 Task: Check the percentage active listings of storage in the last 5 years.
Action: Mouse moved to (979, 226)
Screenshot: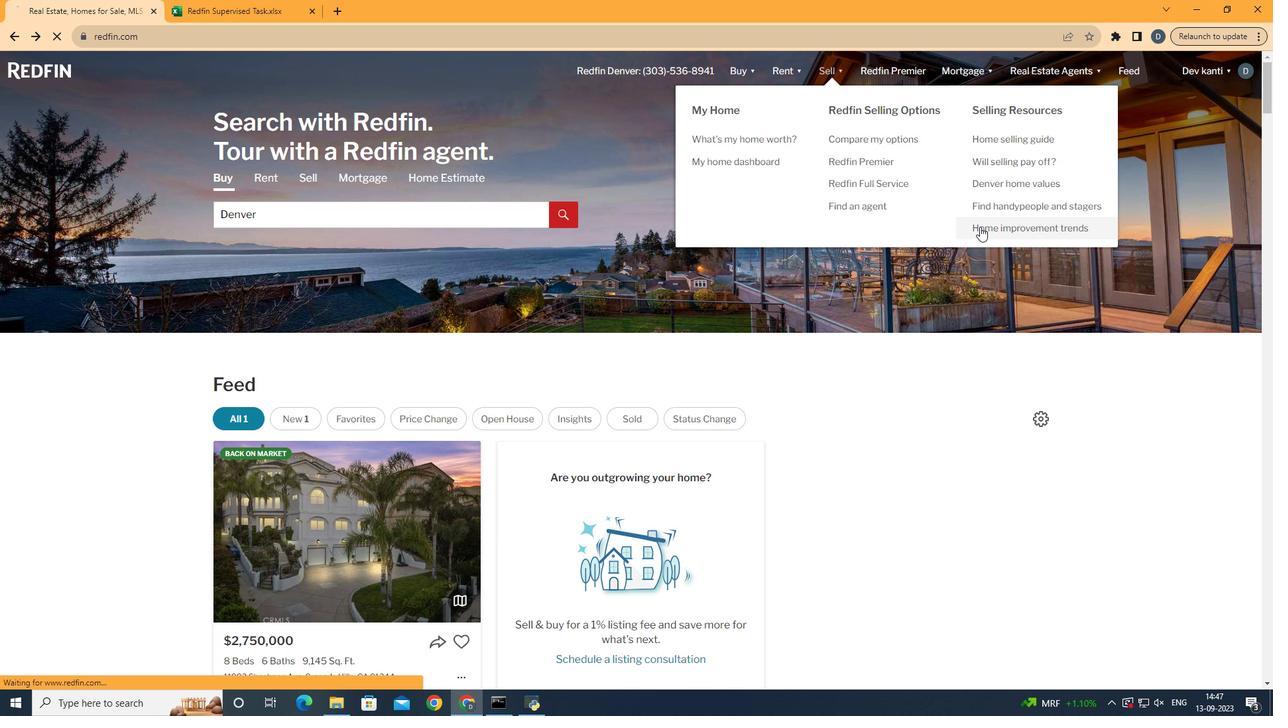 
Action: Mouse pressed left at (979, 226)
Screenshot: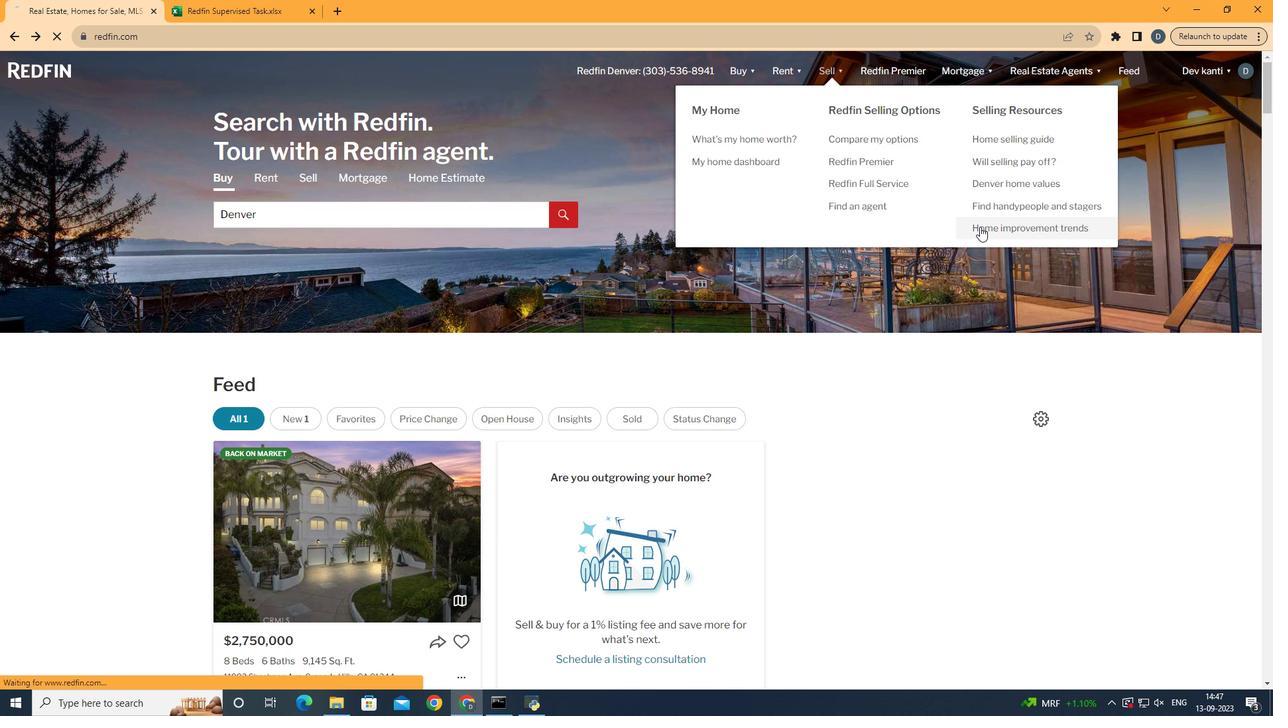 
Action: Mouse moved to (341, 260)
Screenshot: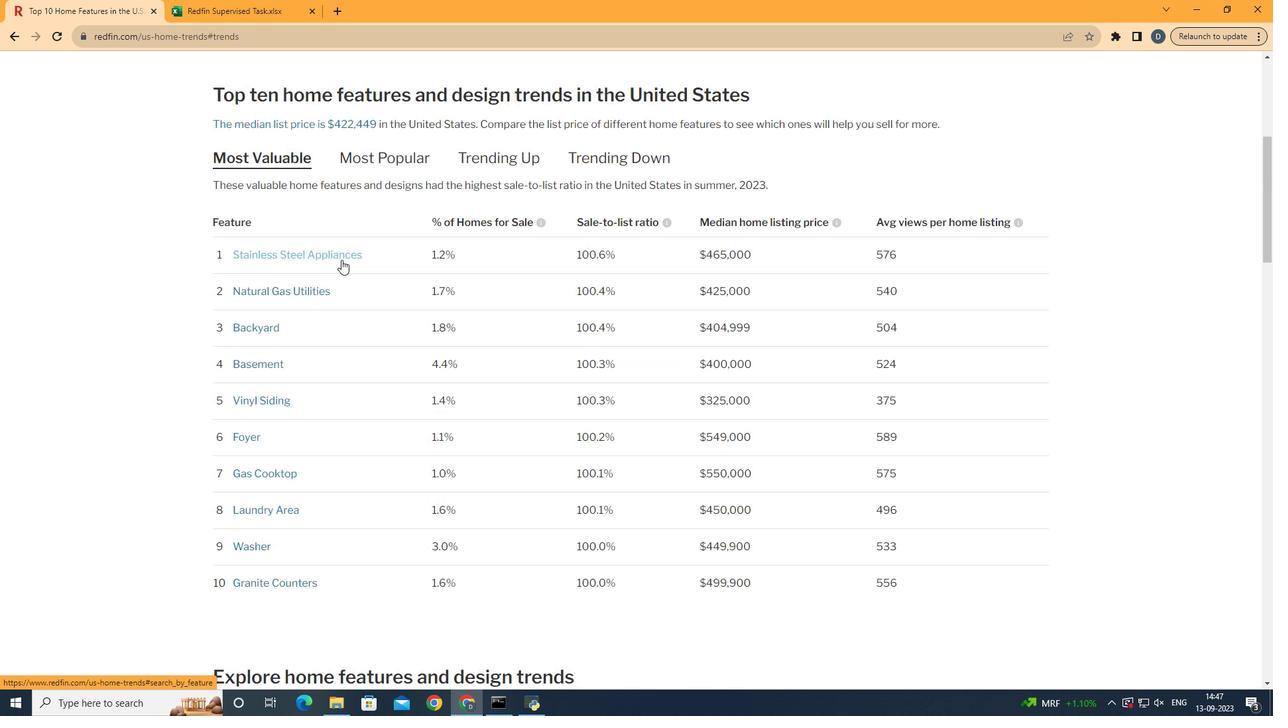
Action: Mouse pressed left at (341, 260)
Screenshot: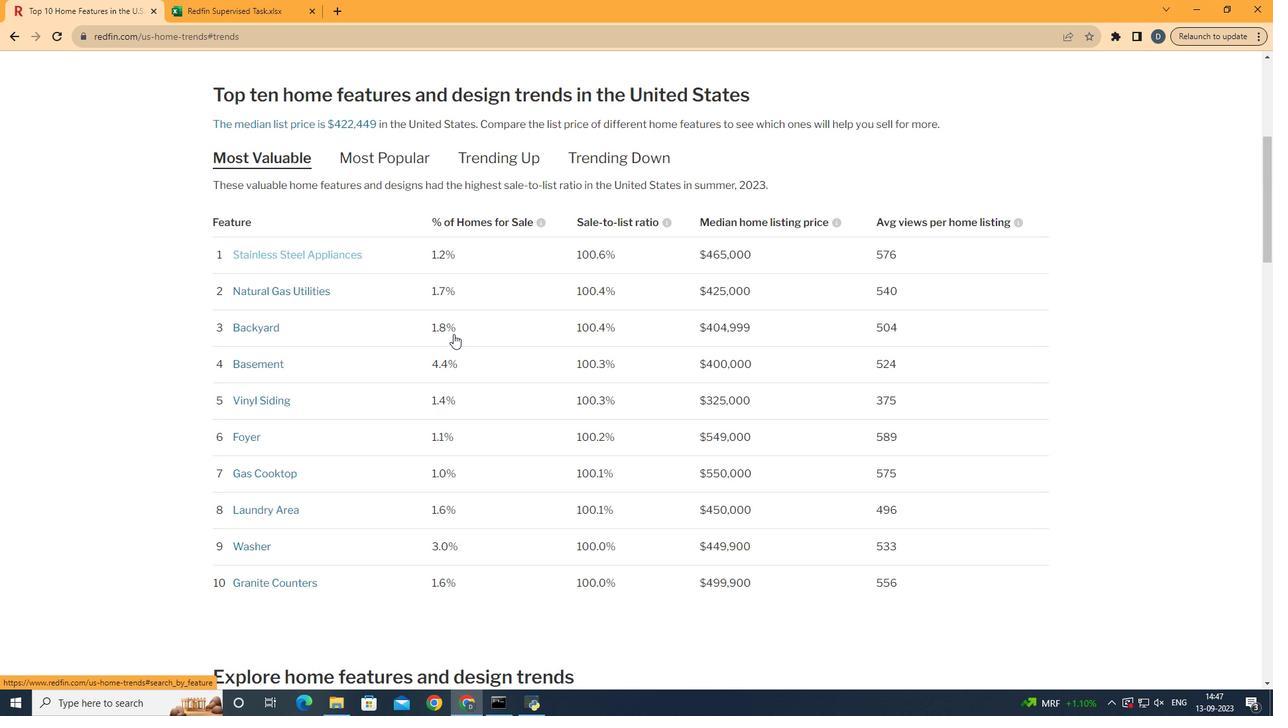 
Action: Mouse moved to (664, 323)
Screenshot: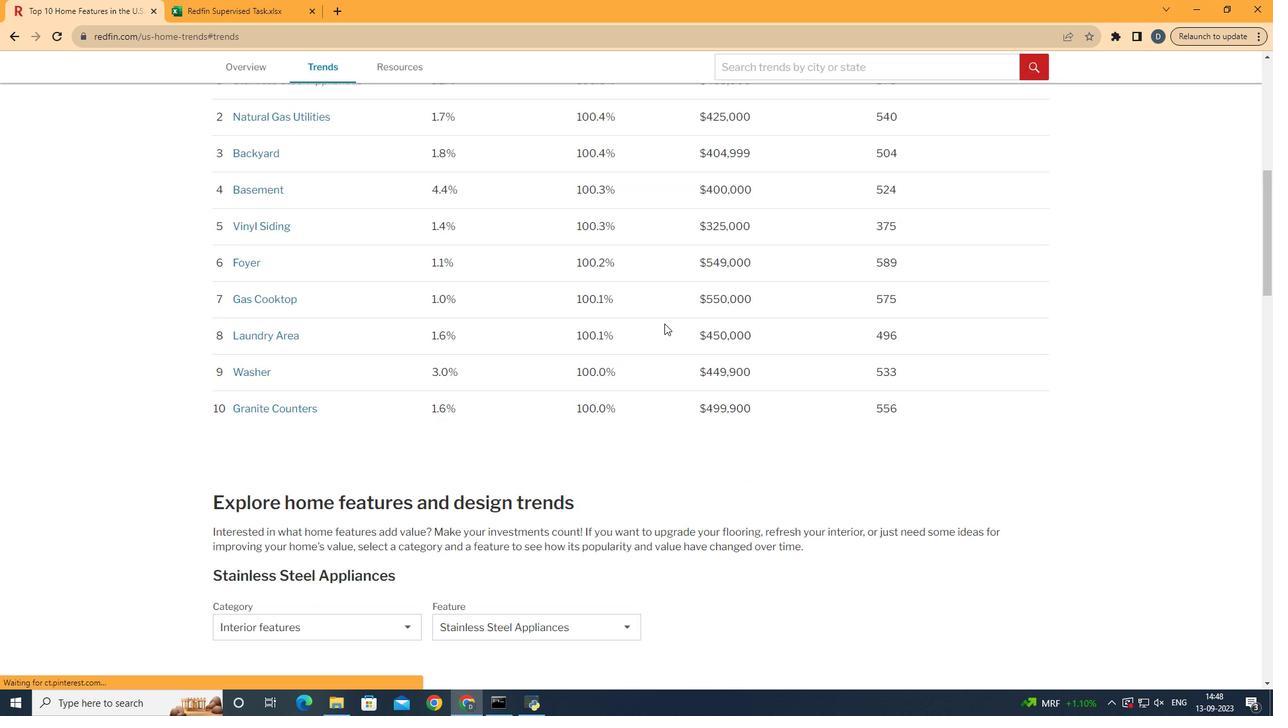 
Action: Mouse scrolled (664, 323) with delta (0, 0)
Screenshot: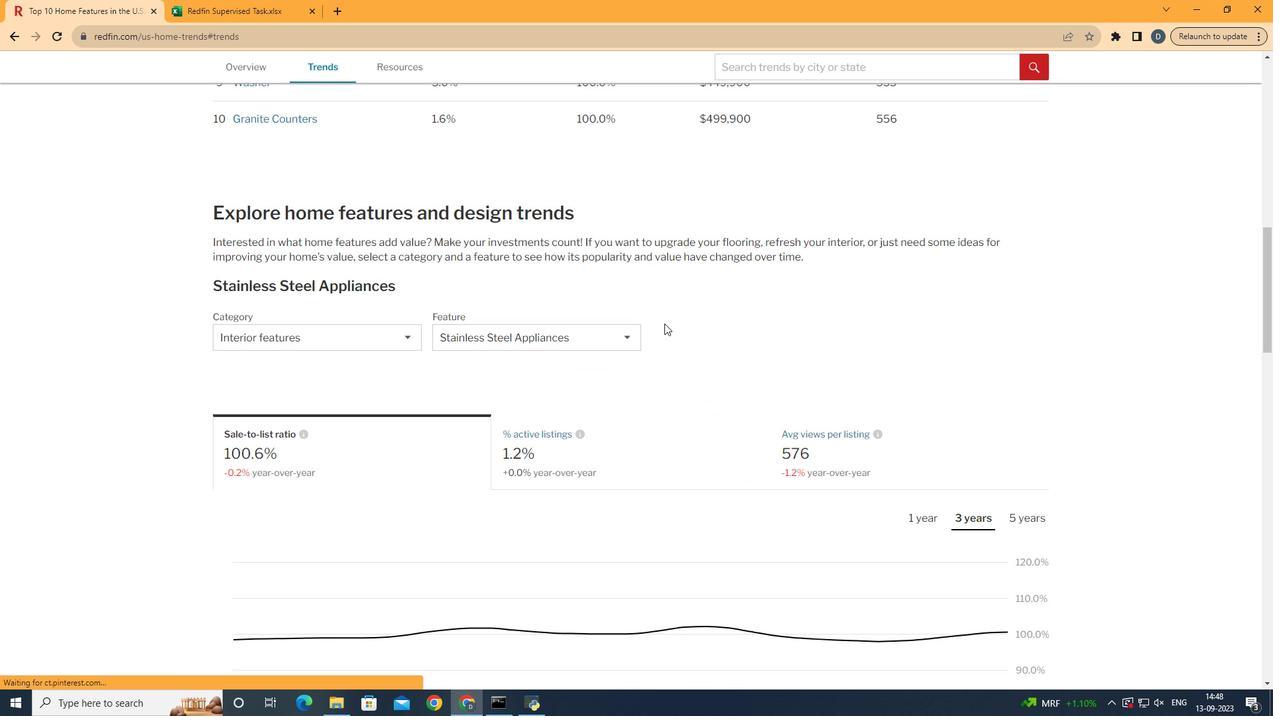 
Action: Mouse scrolled (664, 323) with delta (0, 0)
Screenshot: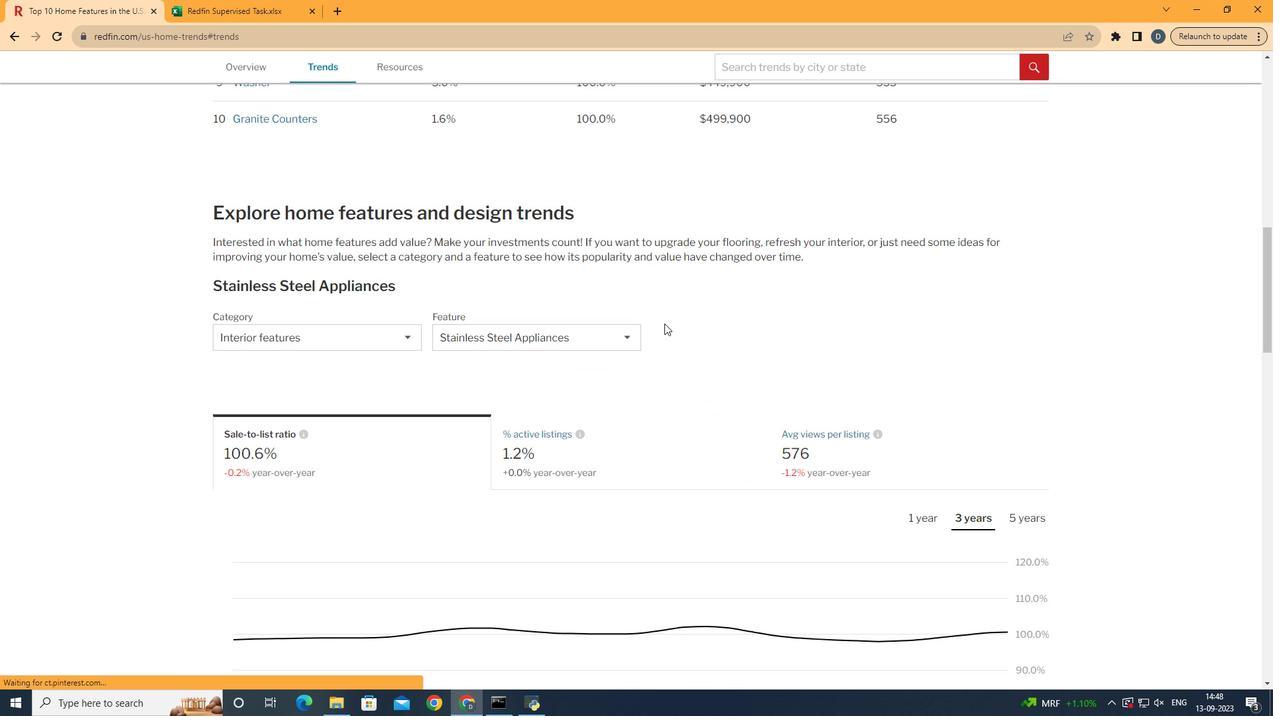 
Action: Mouse scrolled (664, 323) with delta (0, 0)
Screenshot: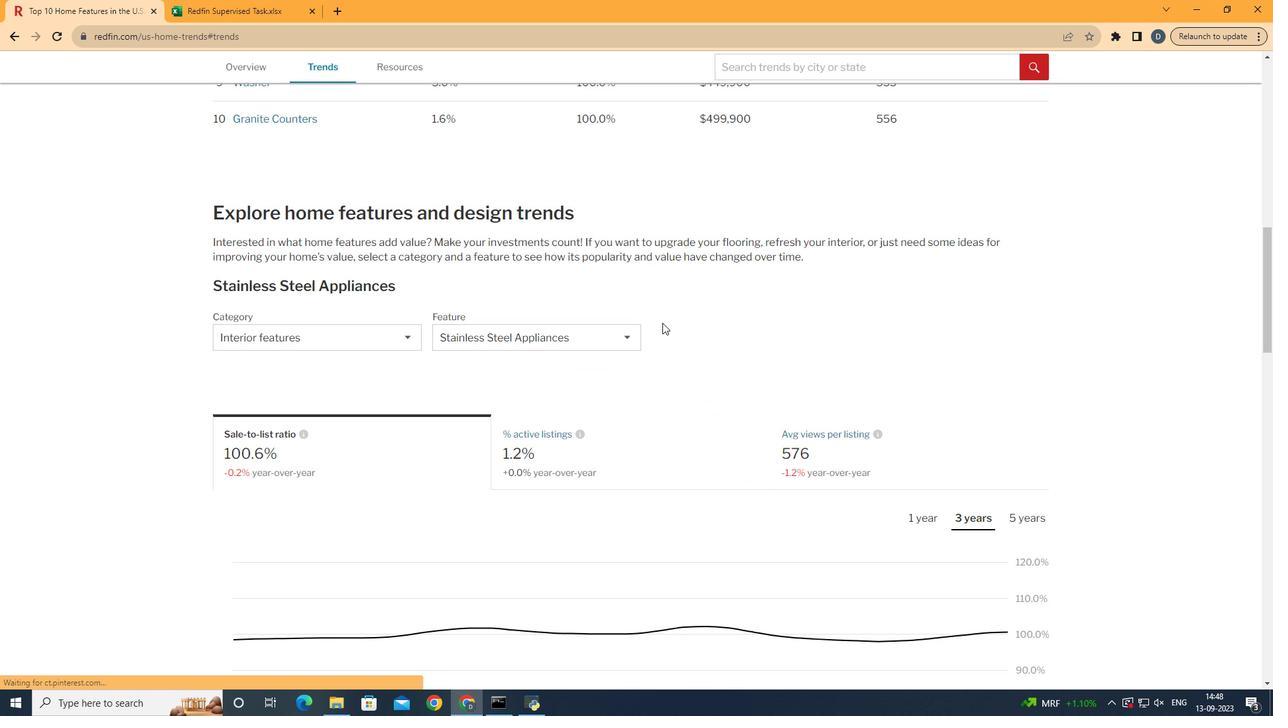 
Action: Mouse scrolled (664, 323) with delta (0, 0)
Screenshot: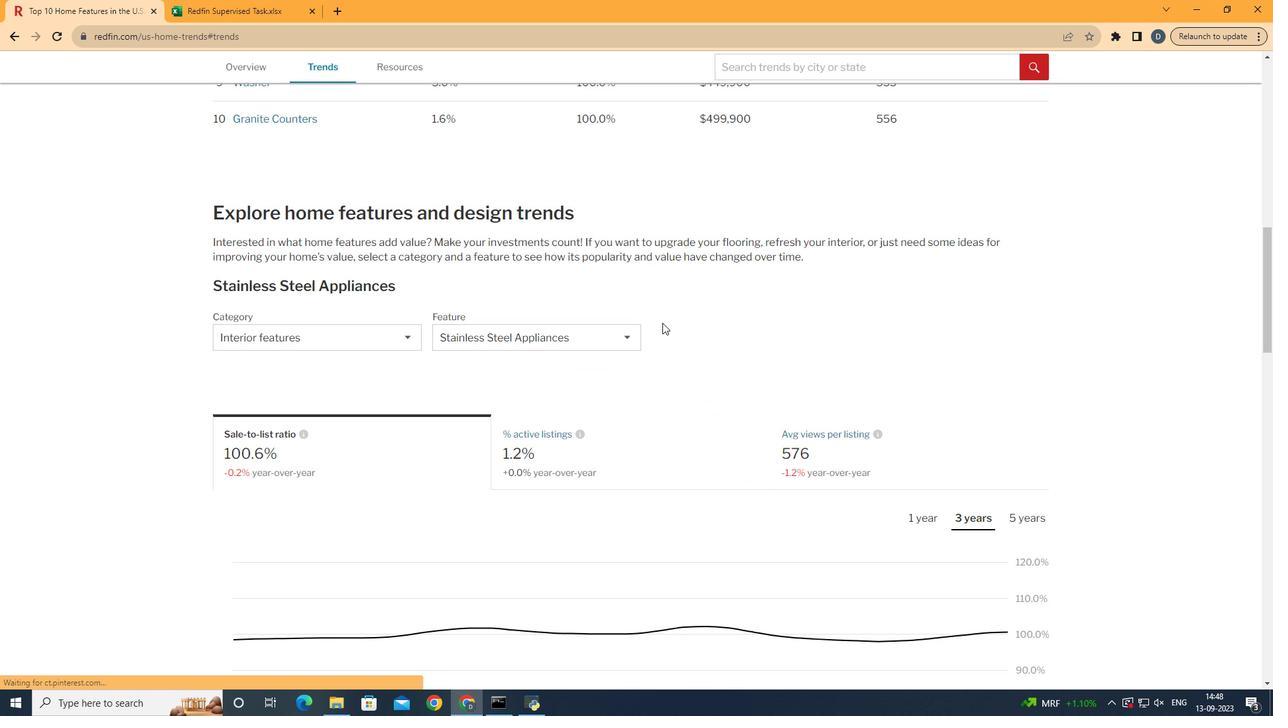 
Action: Mouse scrolled (664, 323) with delta (0, 0)
Screenshot: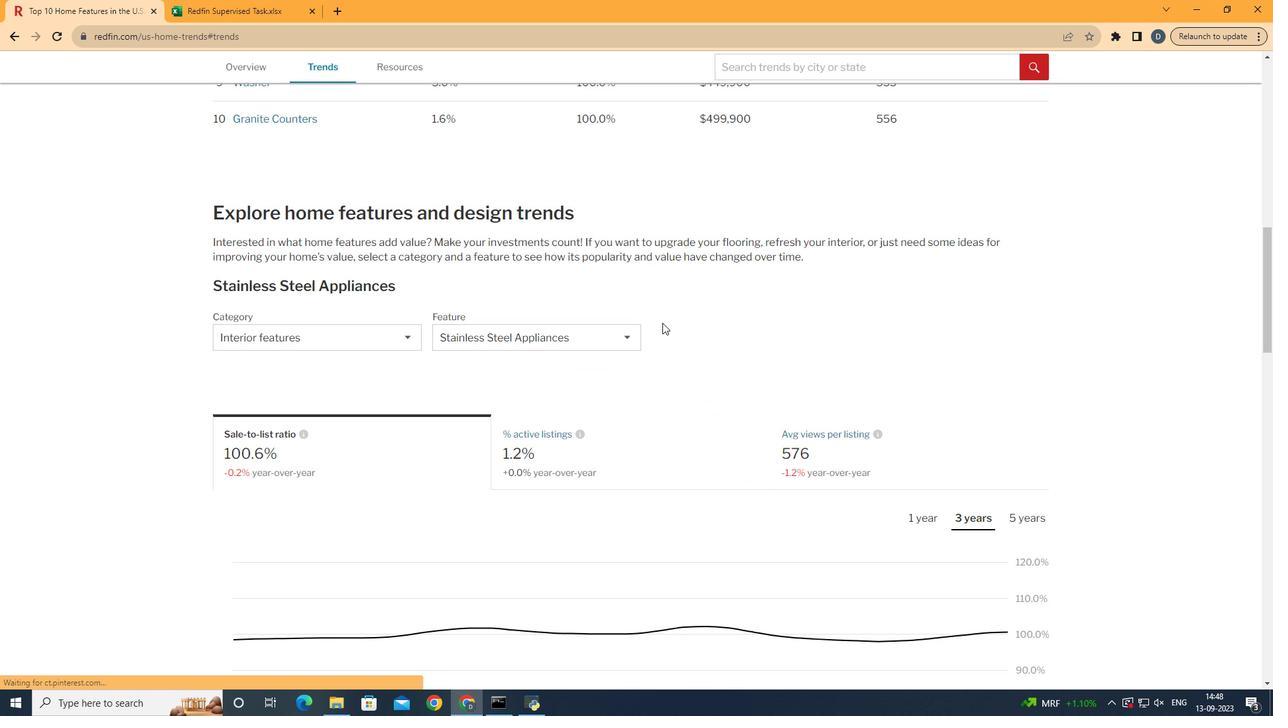 
Action: Mouse scrolled (664, 323) with delta (0, 0)
Screenshot: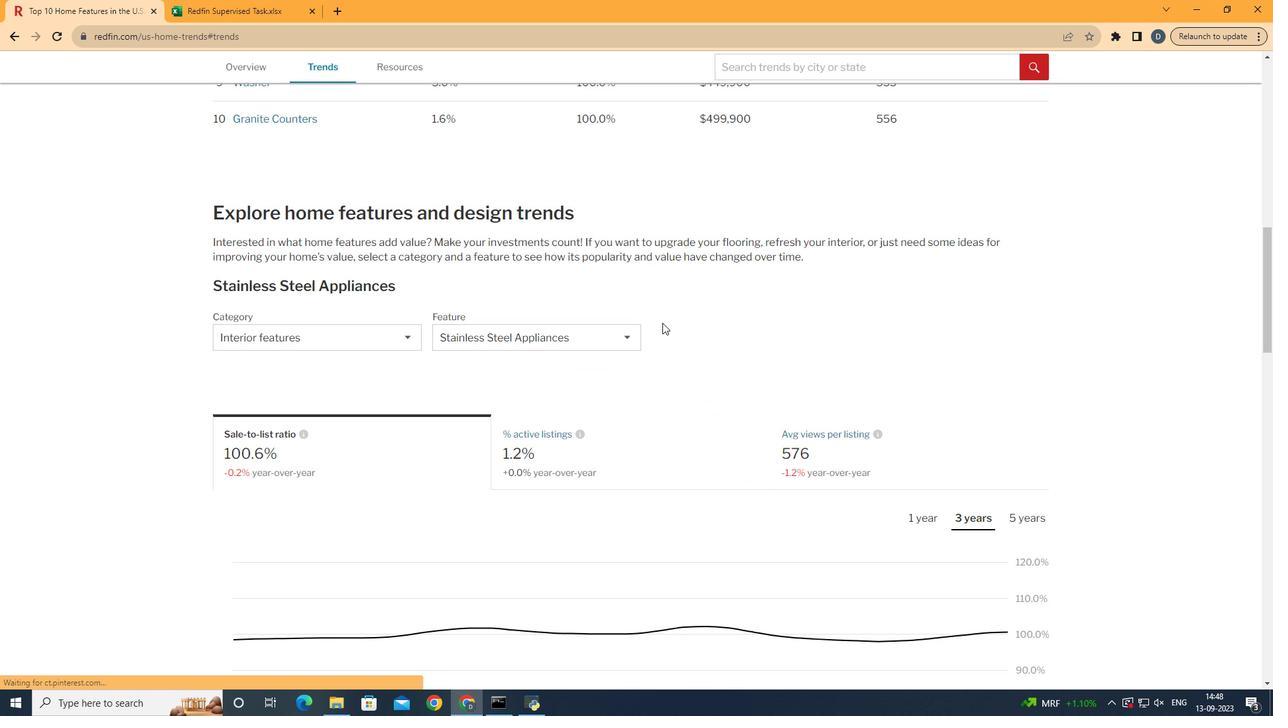 
Action: Mouse scrolled (664, 323) with delta (0, 0)
Screenshot: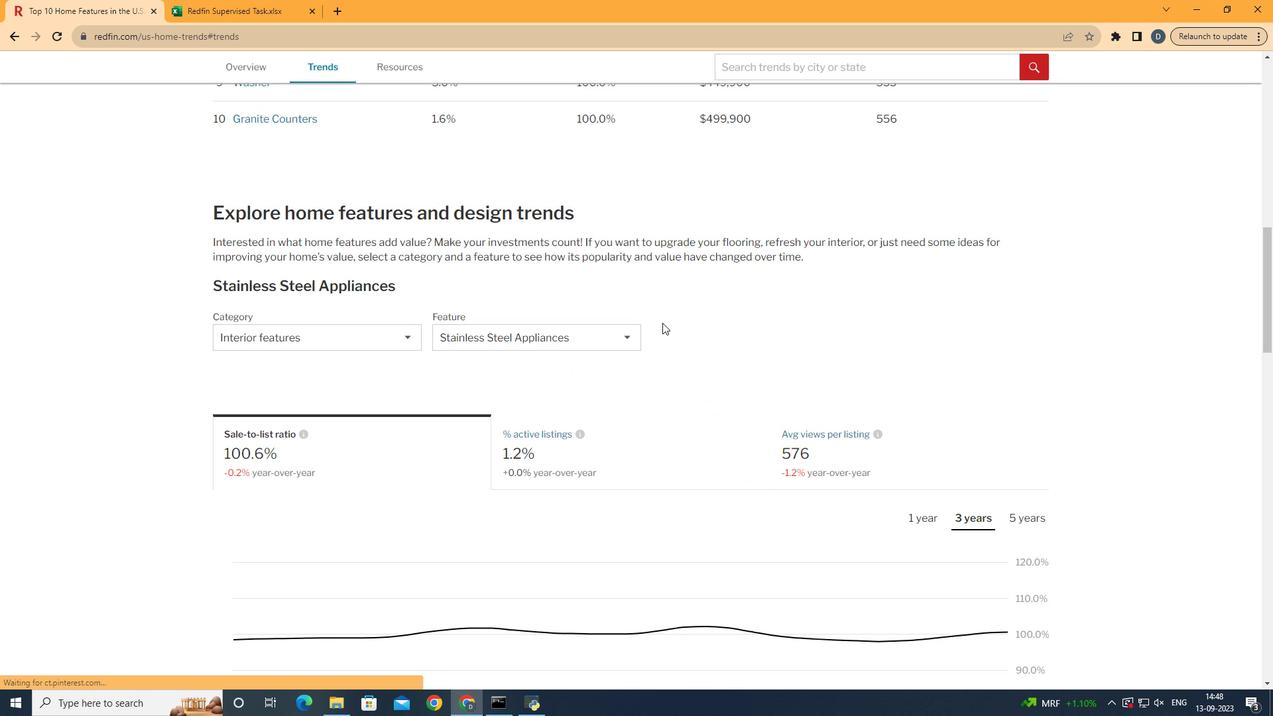 
Action: Mouse moved to (662, 323)
Screenshot: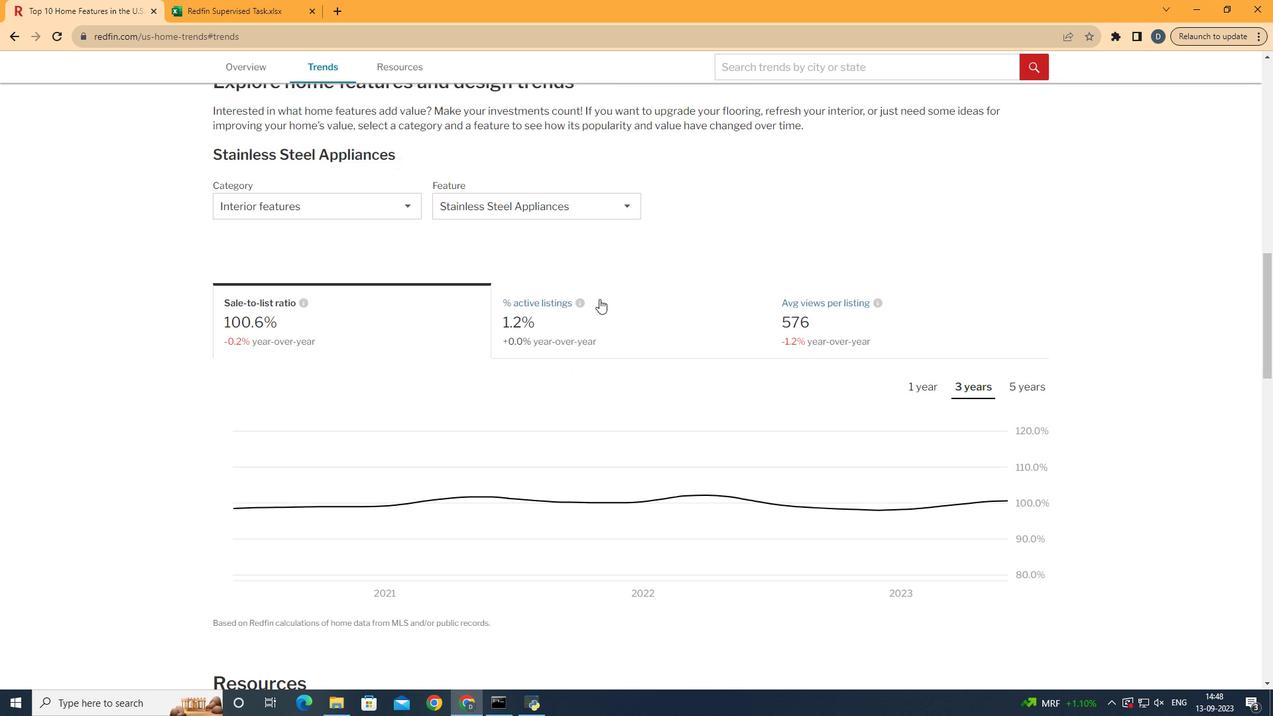 
Action: Mouse scrolled (662, 322) with delta (0, 0)
Screenshot: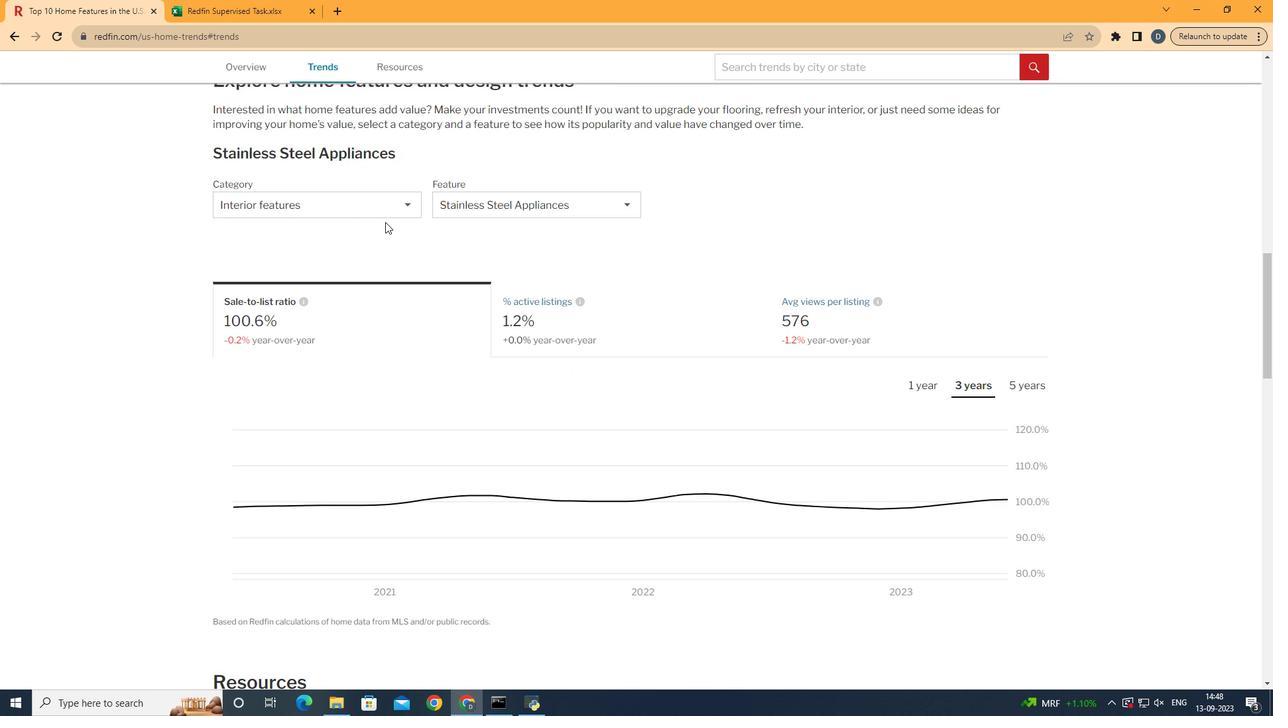 
Action: Mouse scrolled (662, 322) with delta (0, 0)
Screenshot: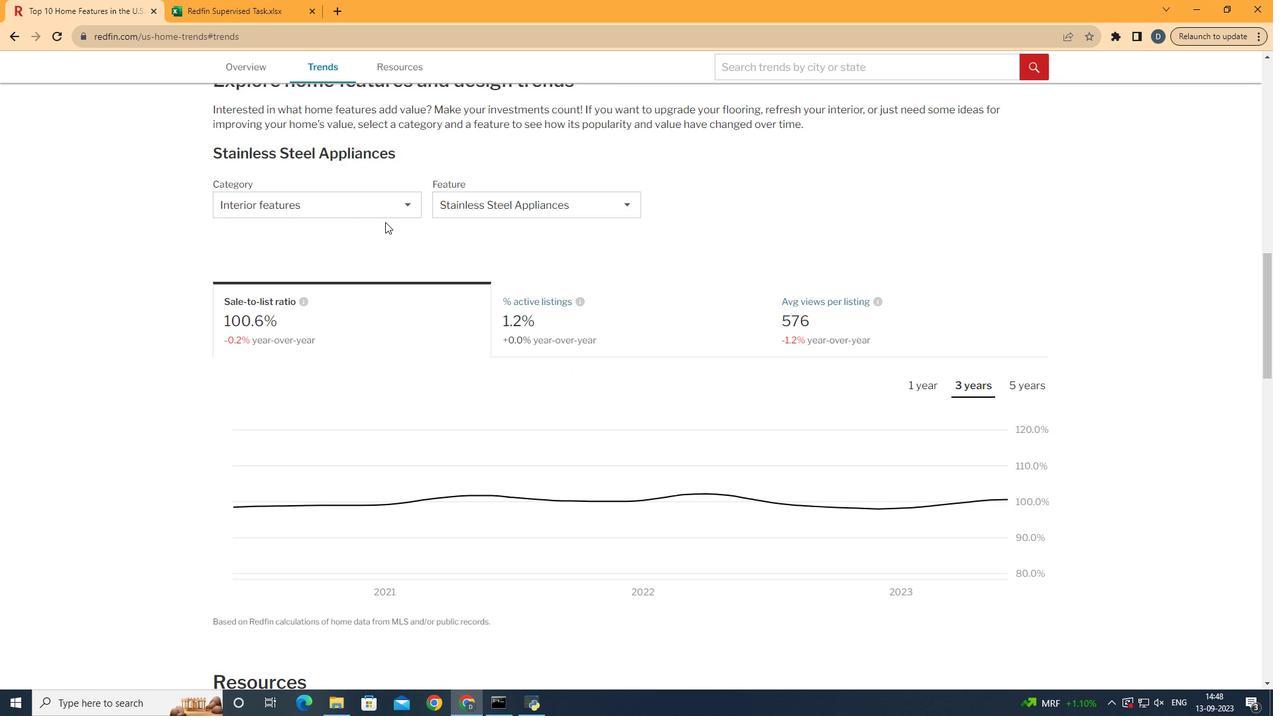 
Action: Mouse moved to (368, 209)
Screenshot: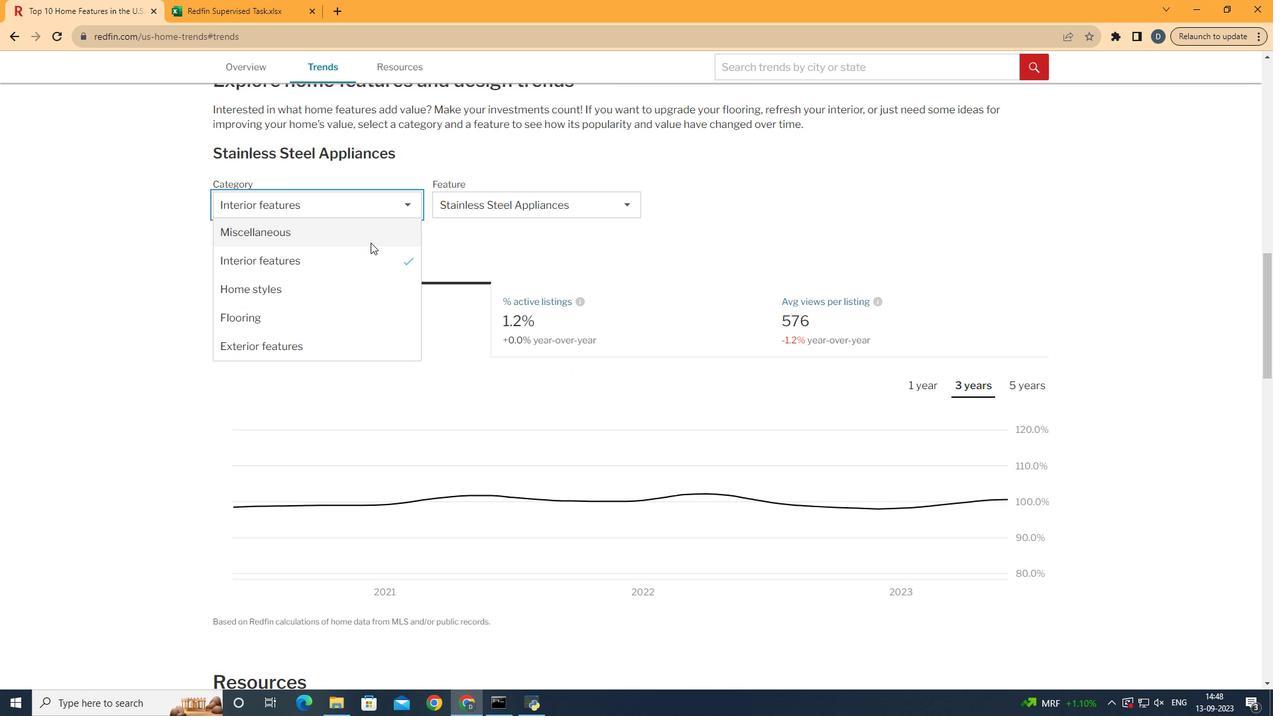 
Action: Mouse pressed left at (368, 209)
Screenshot: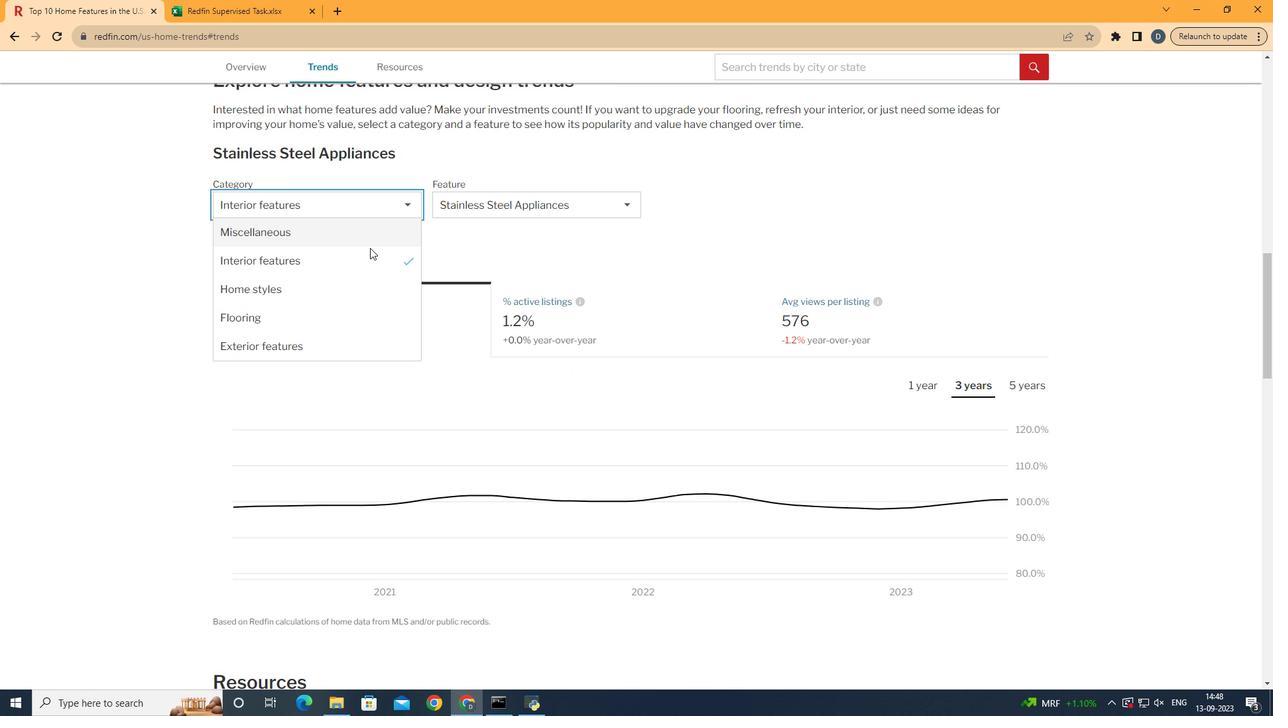 
Action: Mouse moved to (370, 250)
Screenshot: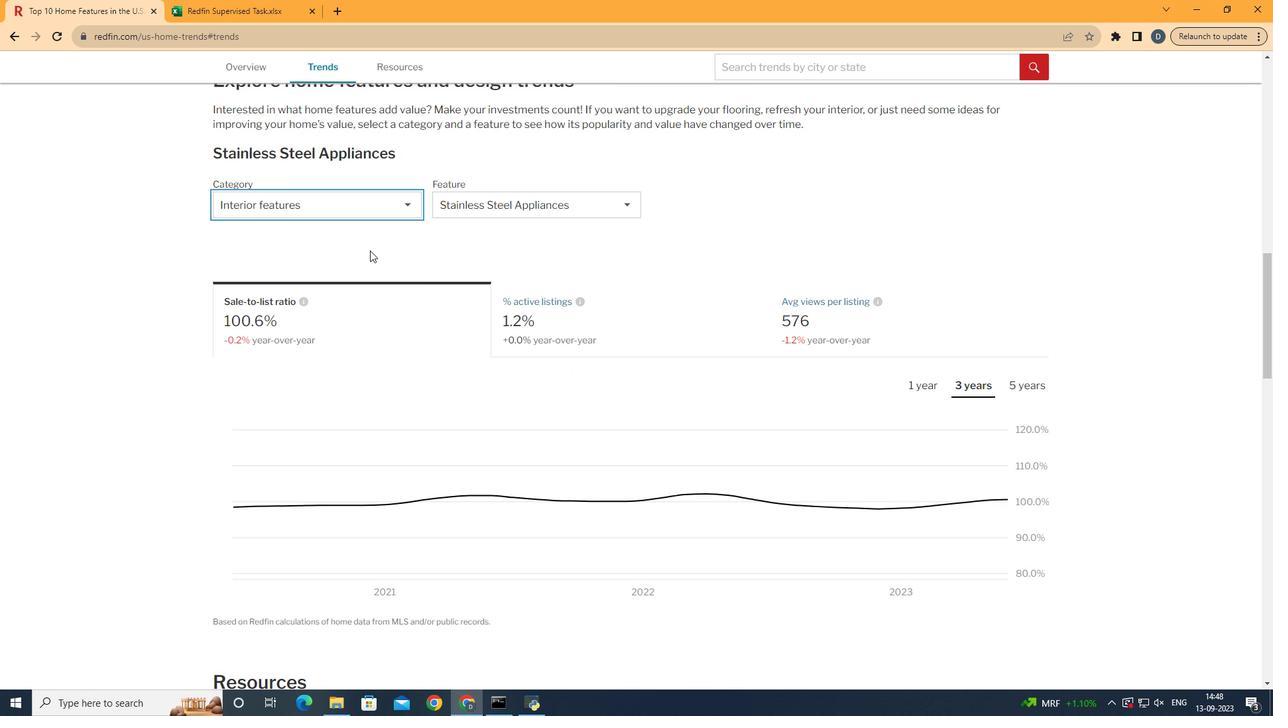 
Action: Mouse pressed left at (370, 250)
Screenshot: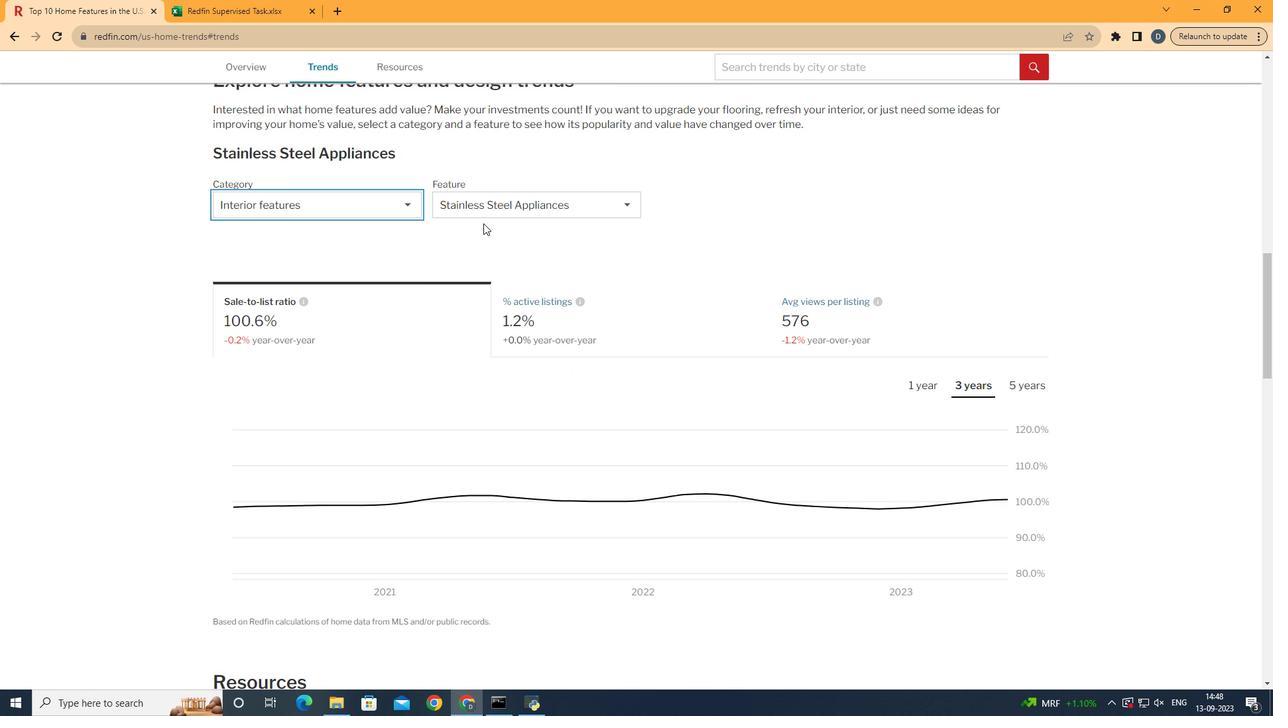 
Action: Mouse moved to (515, 201)
Screenshot: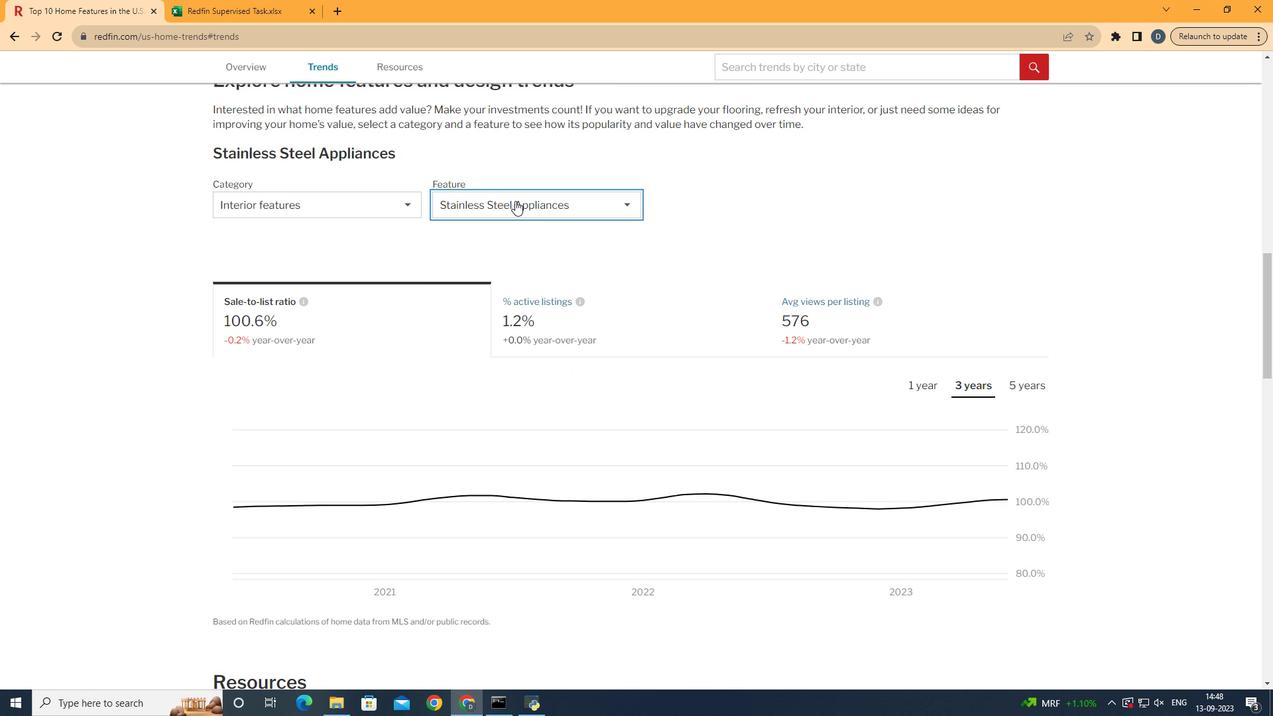 
Action: Mouse pressed left at (515, 201)
Screenshot: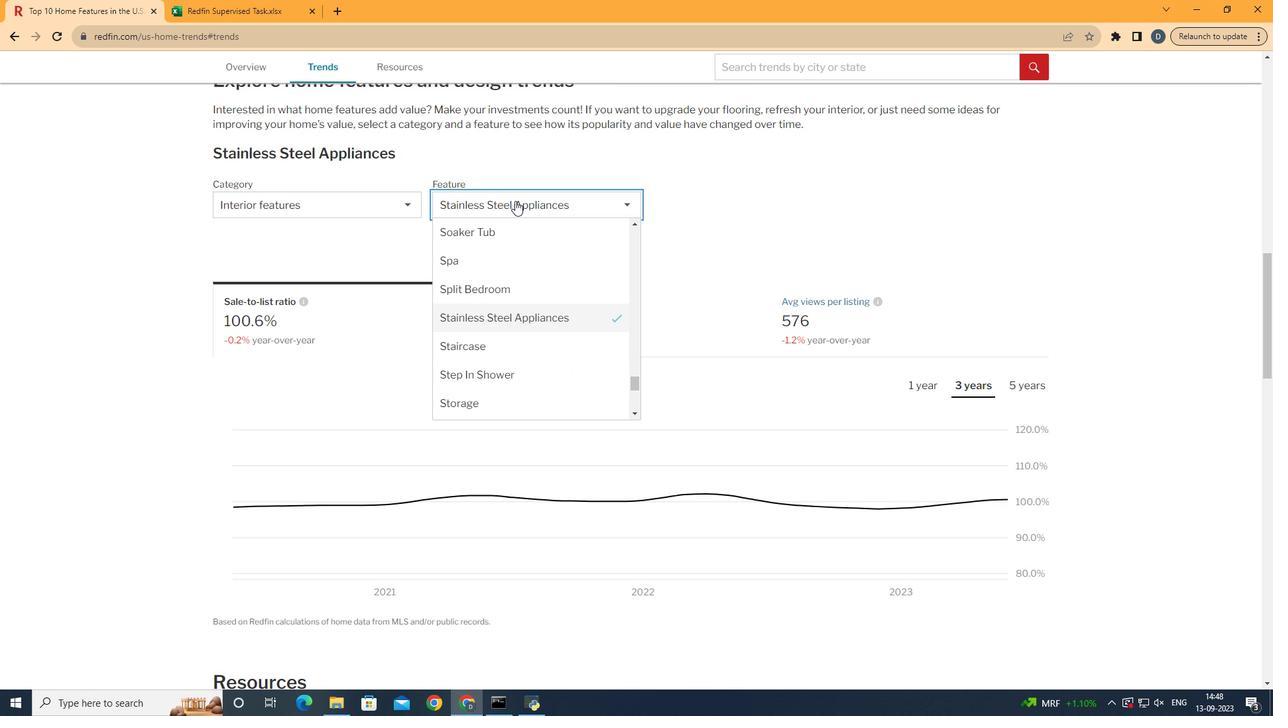 
Action: Mouse moved to (536, 394)
Screenshot: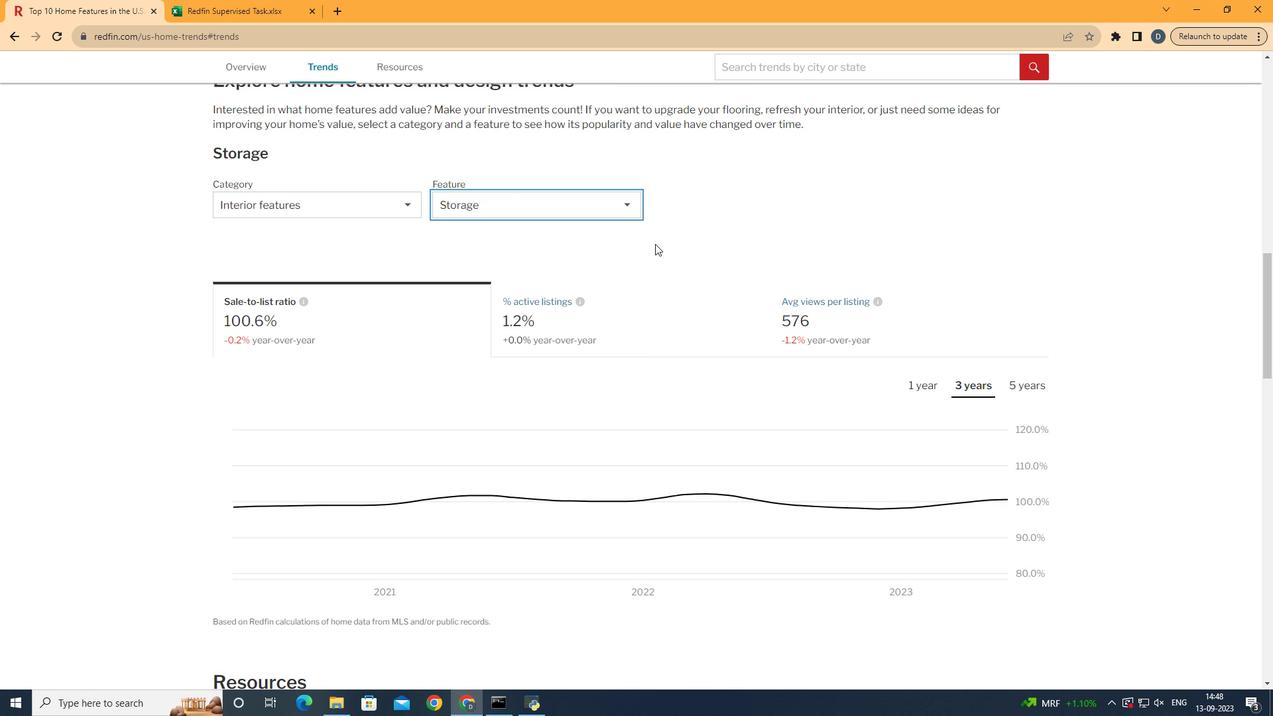 
Action: Mouse pressed left at (536, 394)
Screenshot: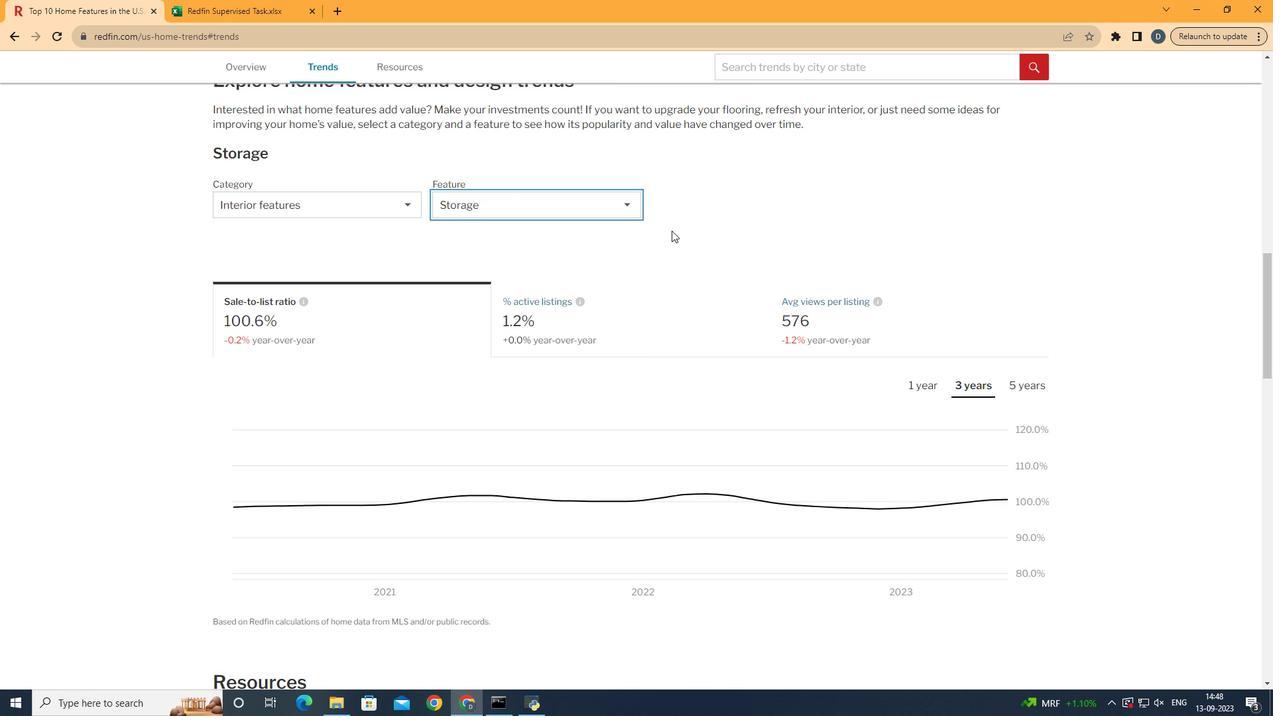 
Action: Mouse moved to (664, 338)
Screenshot: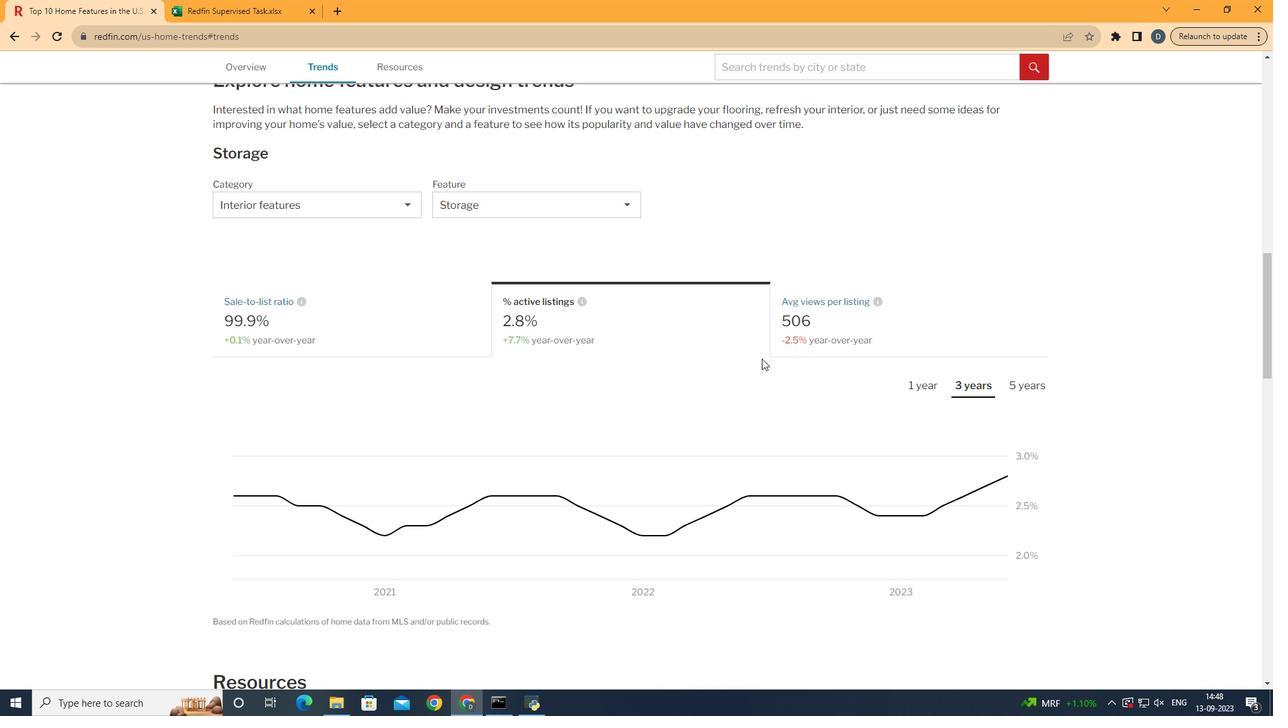 
Action: Mouse pressed left at (664, 338)
Screenshot: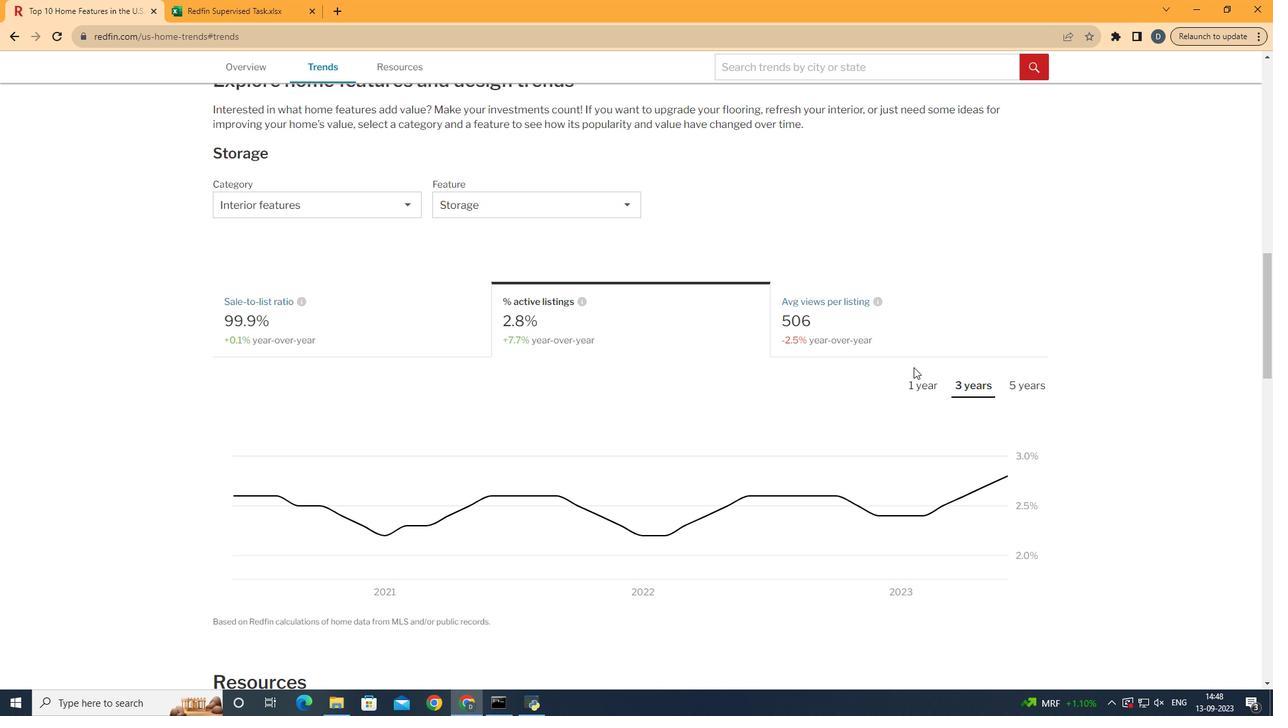 
Action: Mouse moved to (1040, 384)
Screenshot: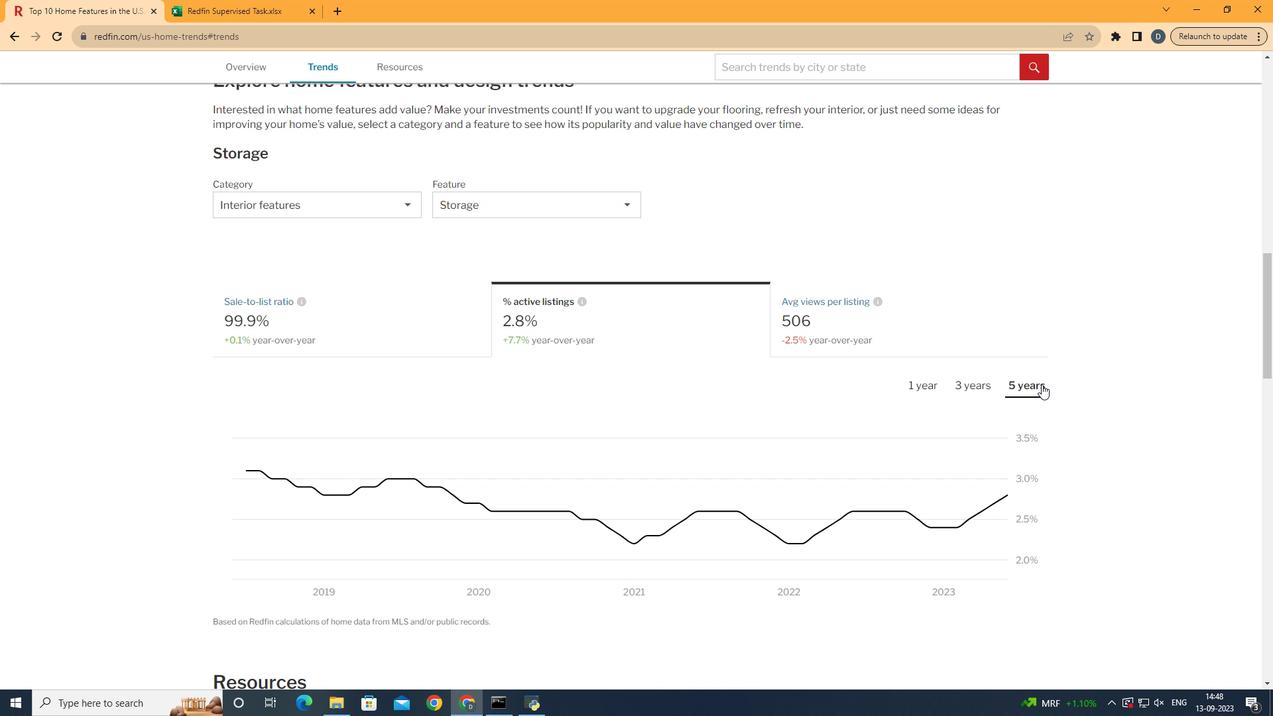 
Action: Mouse pressed left at (1040, 384)
Screenshot: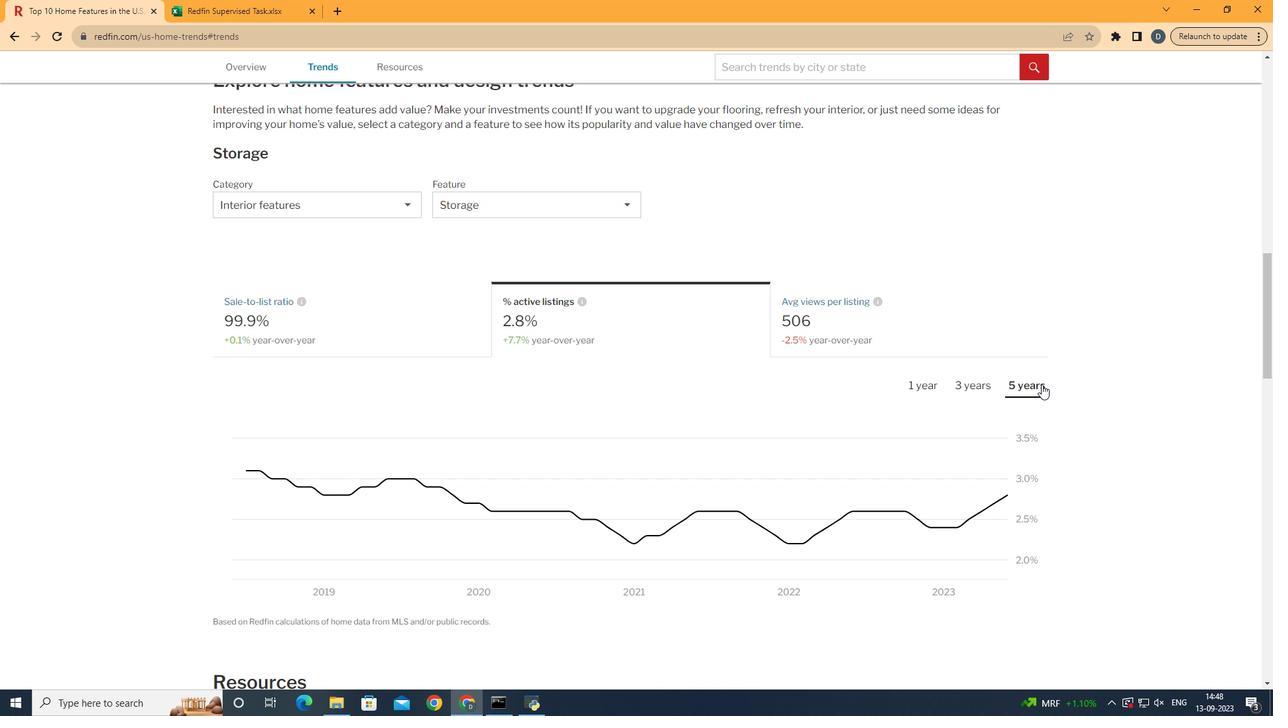 
Action: Mouse moved to (1042, 384)
Screenshot: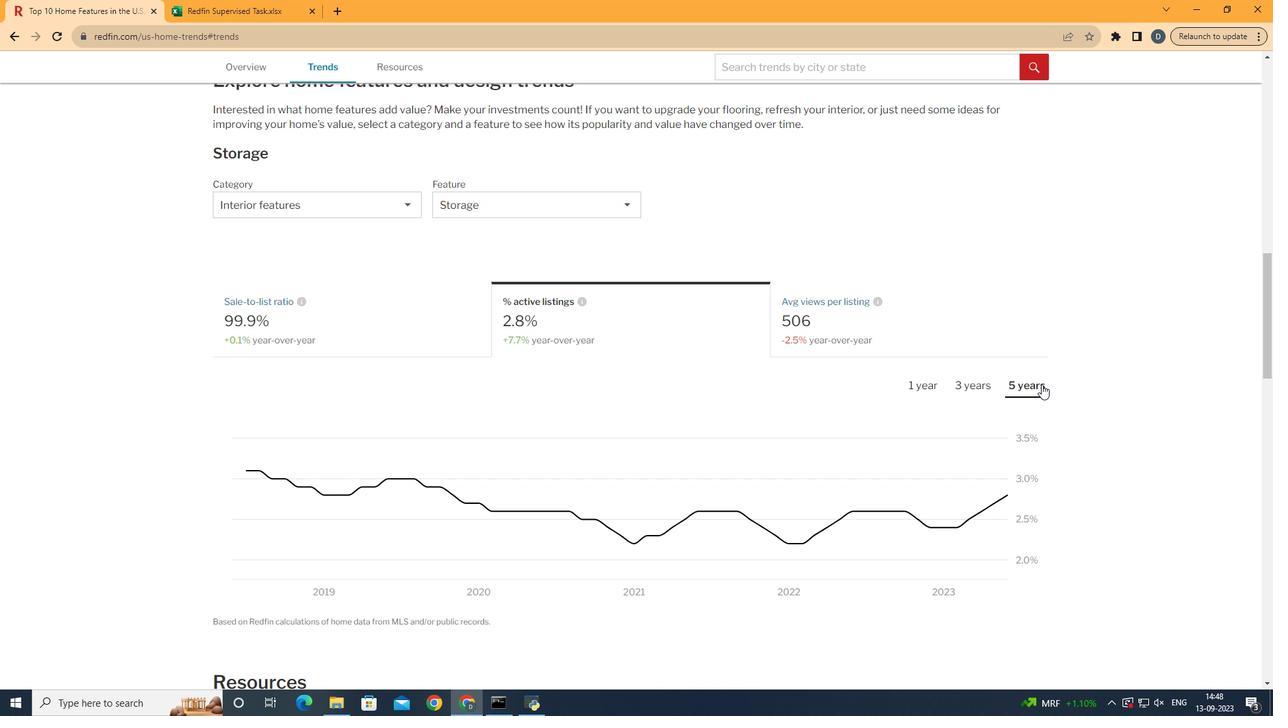 
